 Task: Add a signature Amanda Green containing 'Thank you, Amanda Green' to email address softage.1@softage.net and add a folder Music
Action: Mouse moved to (259, 274)
Screenshot: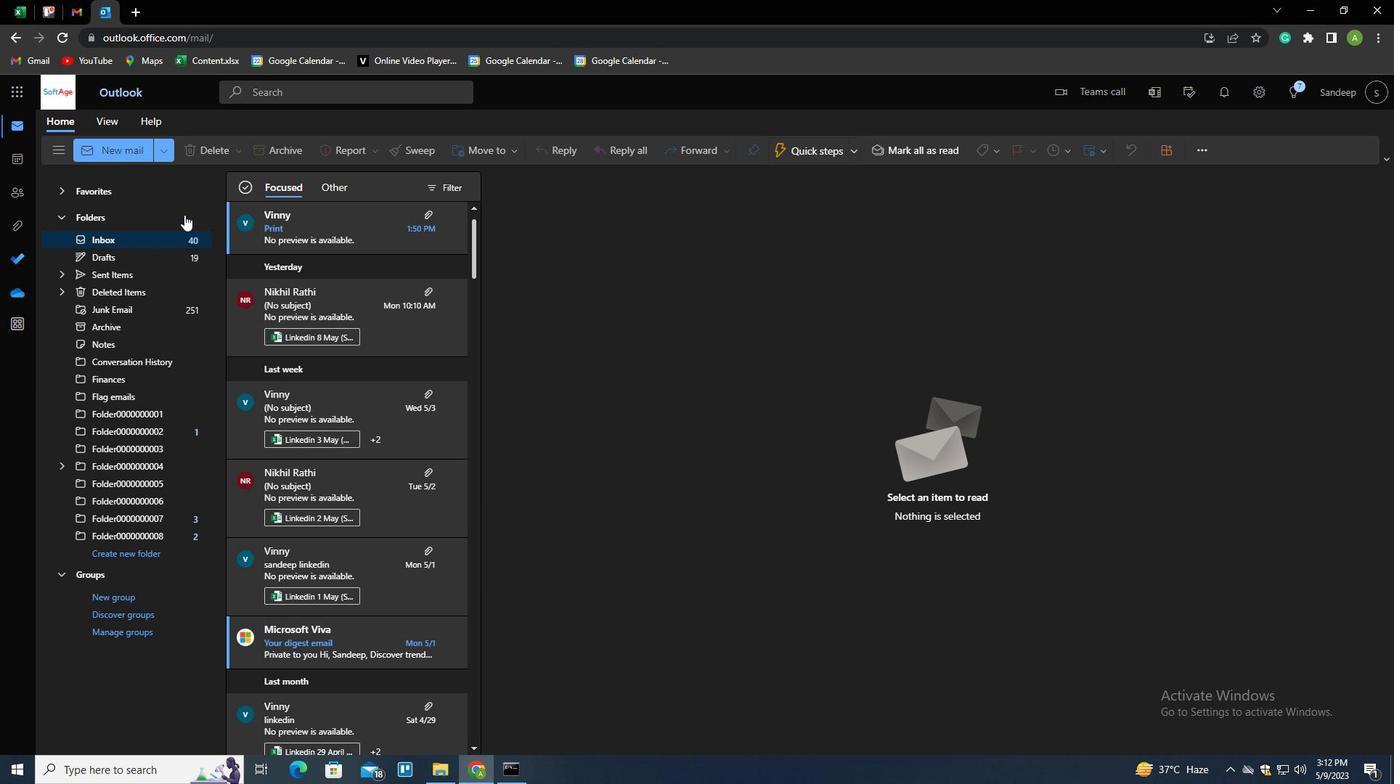 
Action: Key pressed n
Screenshot: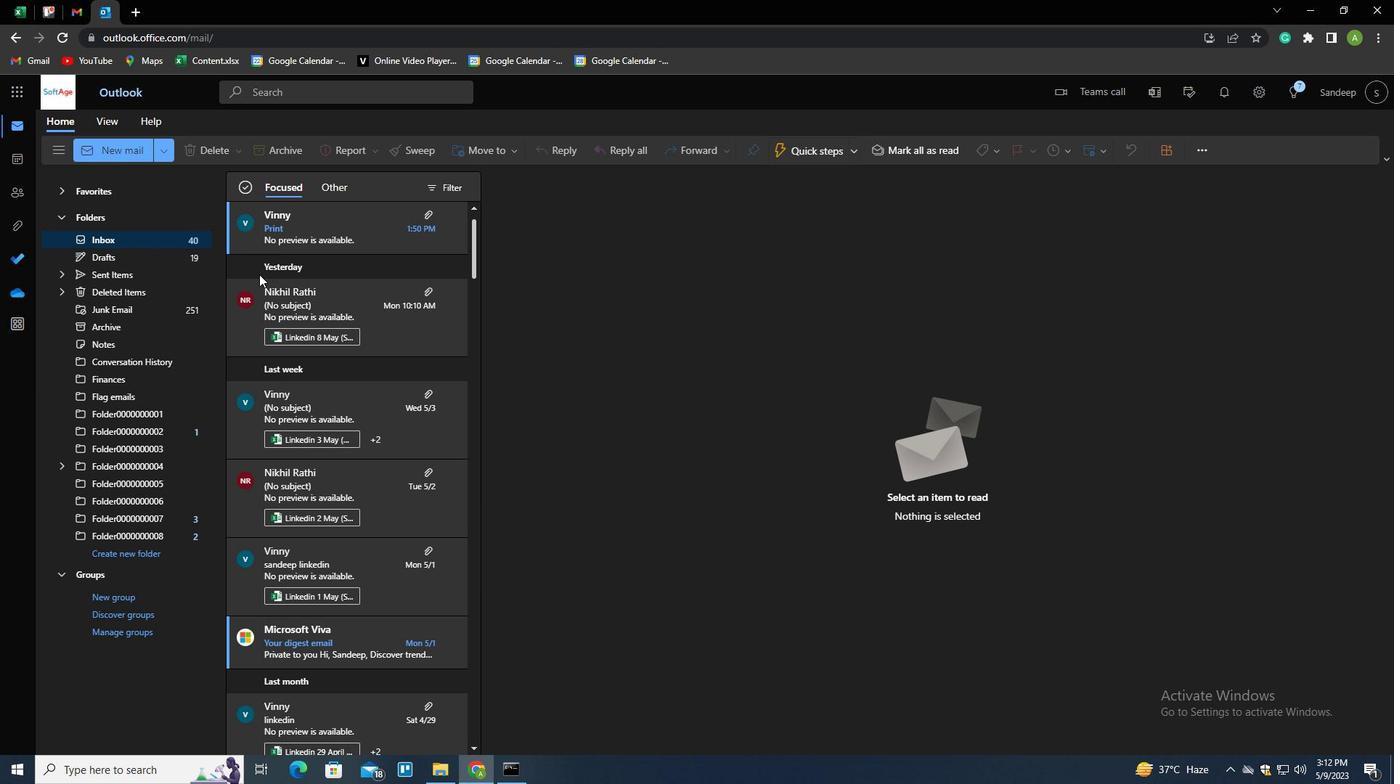 
Action: Mouse moved to (984, 153)
Screenshot: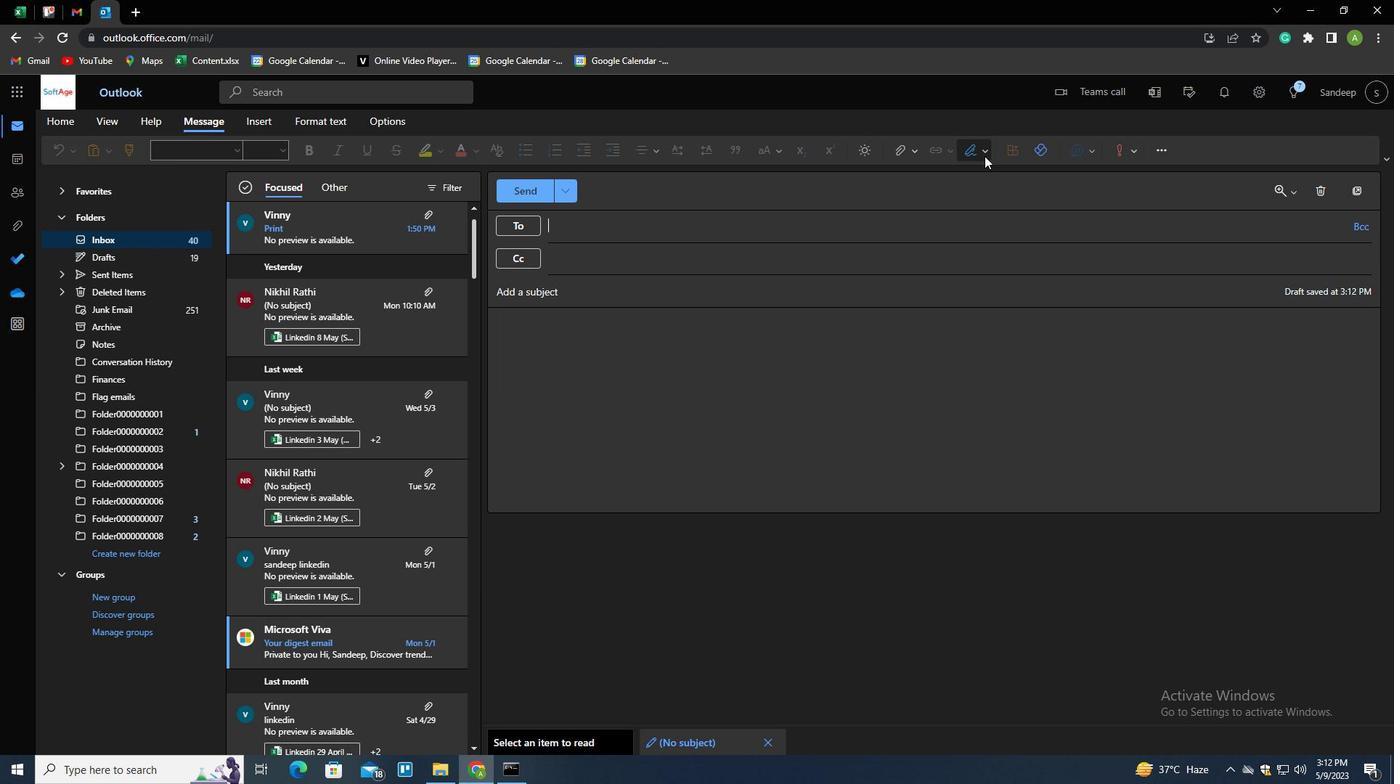 
Action: Mouse pressed left at (984, 153)
Screenshot: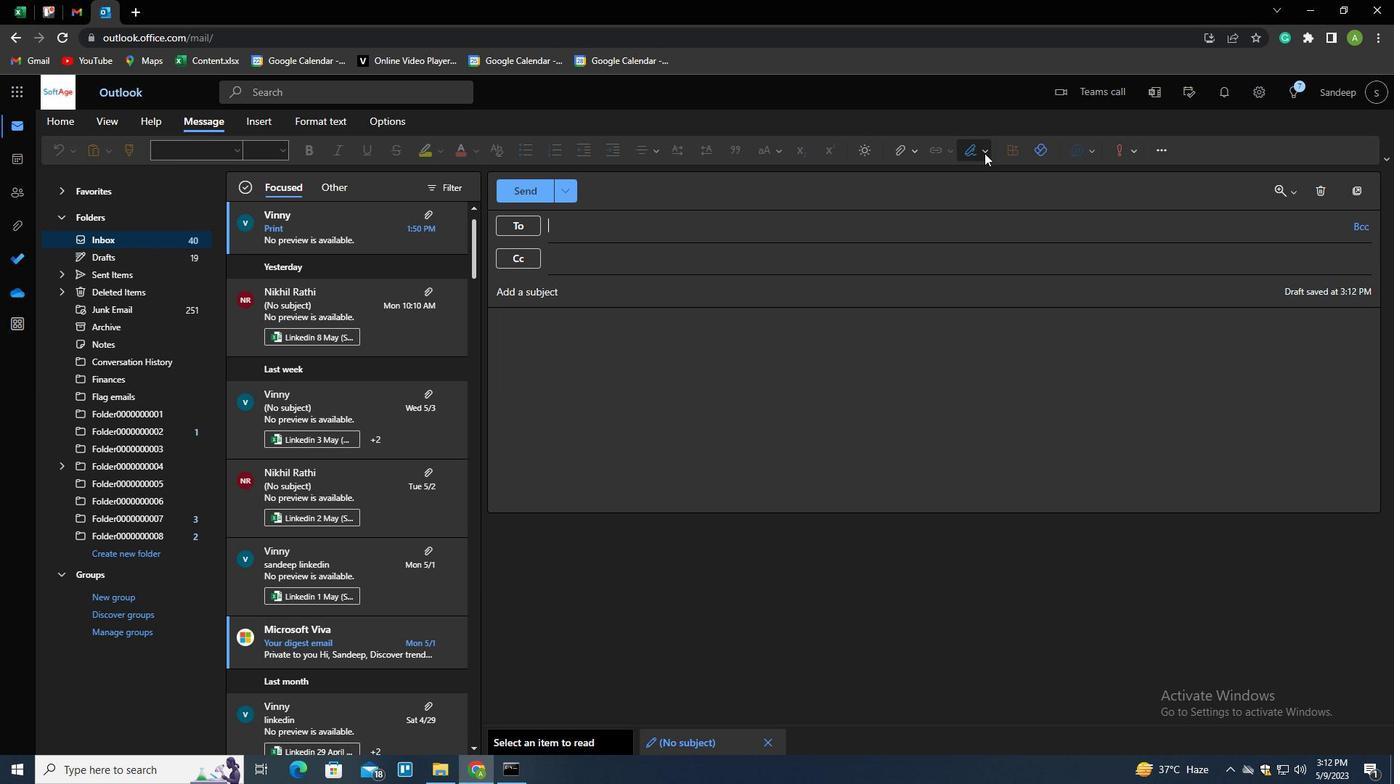 
Action: Mouse moved to (968, 179)
Screenshot: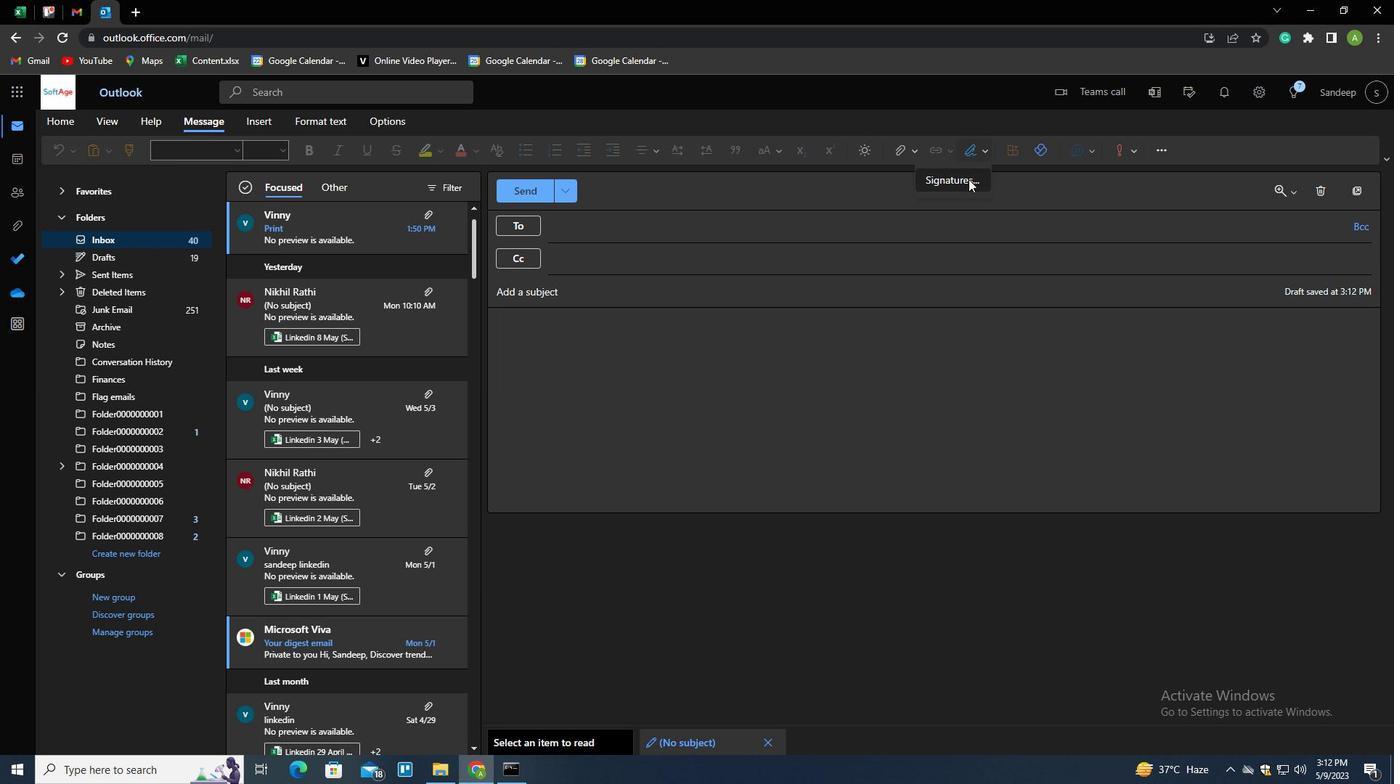 
Action: Mouse pressed left at (968, 179)
Screenshot: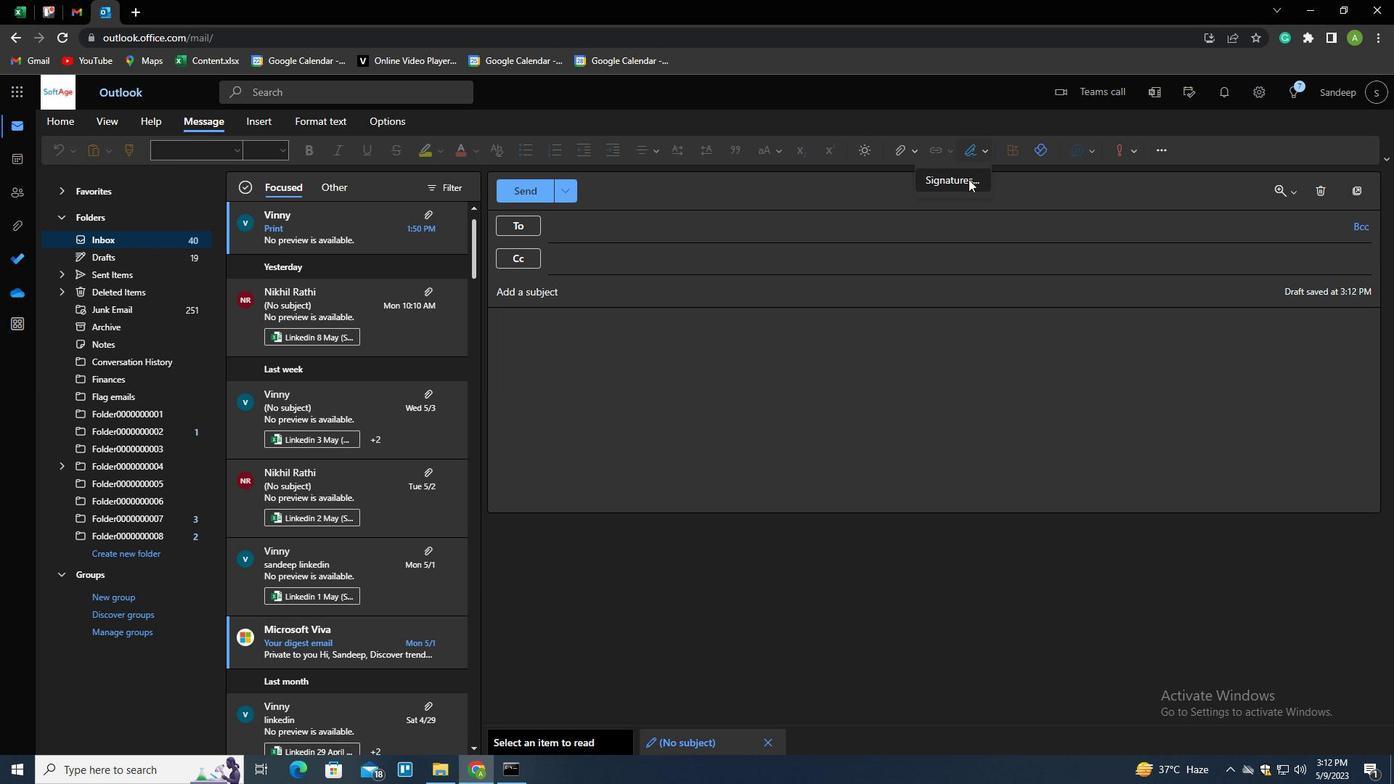 
Action: Mouse moved to (641, 268)
Screenshot: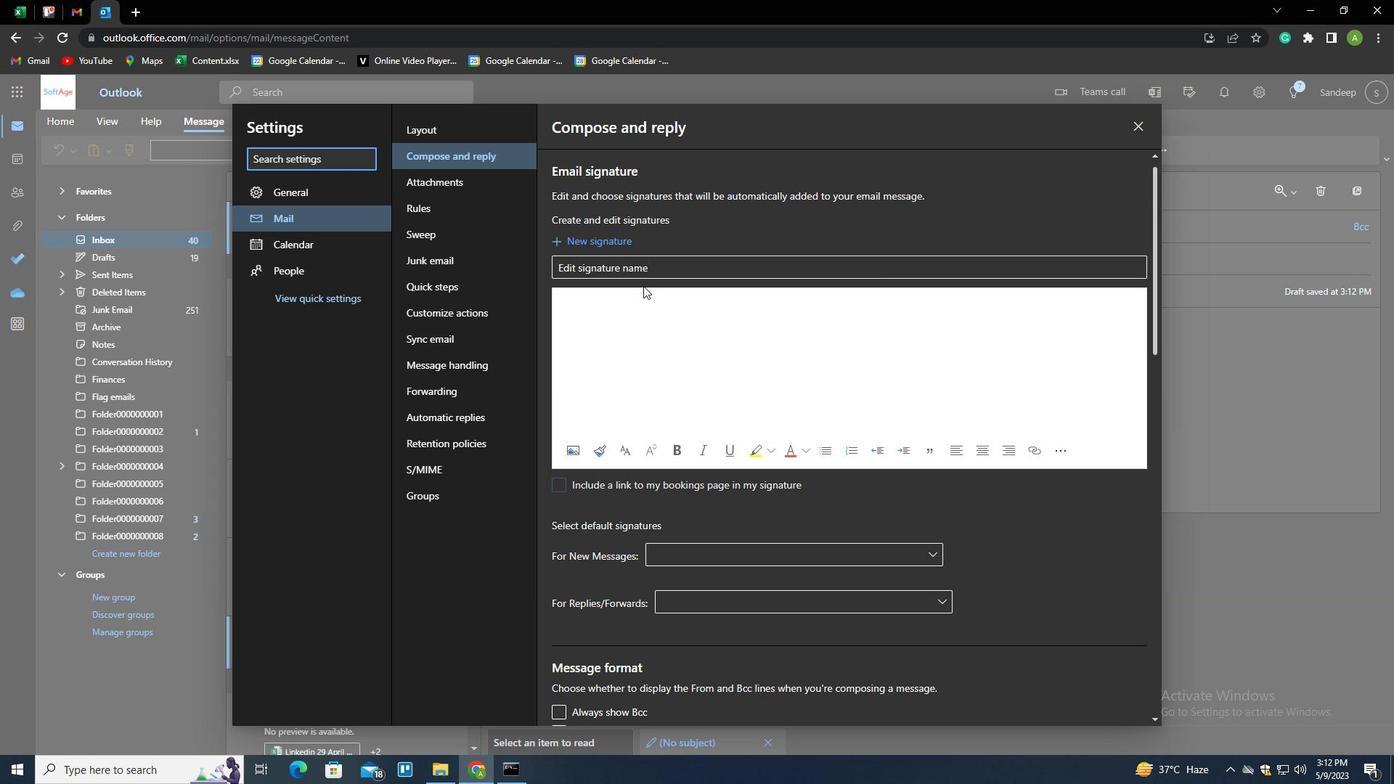 
Action: Mouse pressed left at (641, 268)
Screenshot: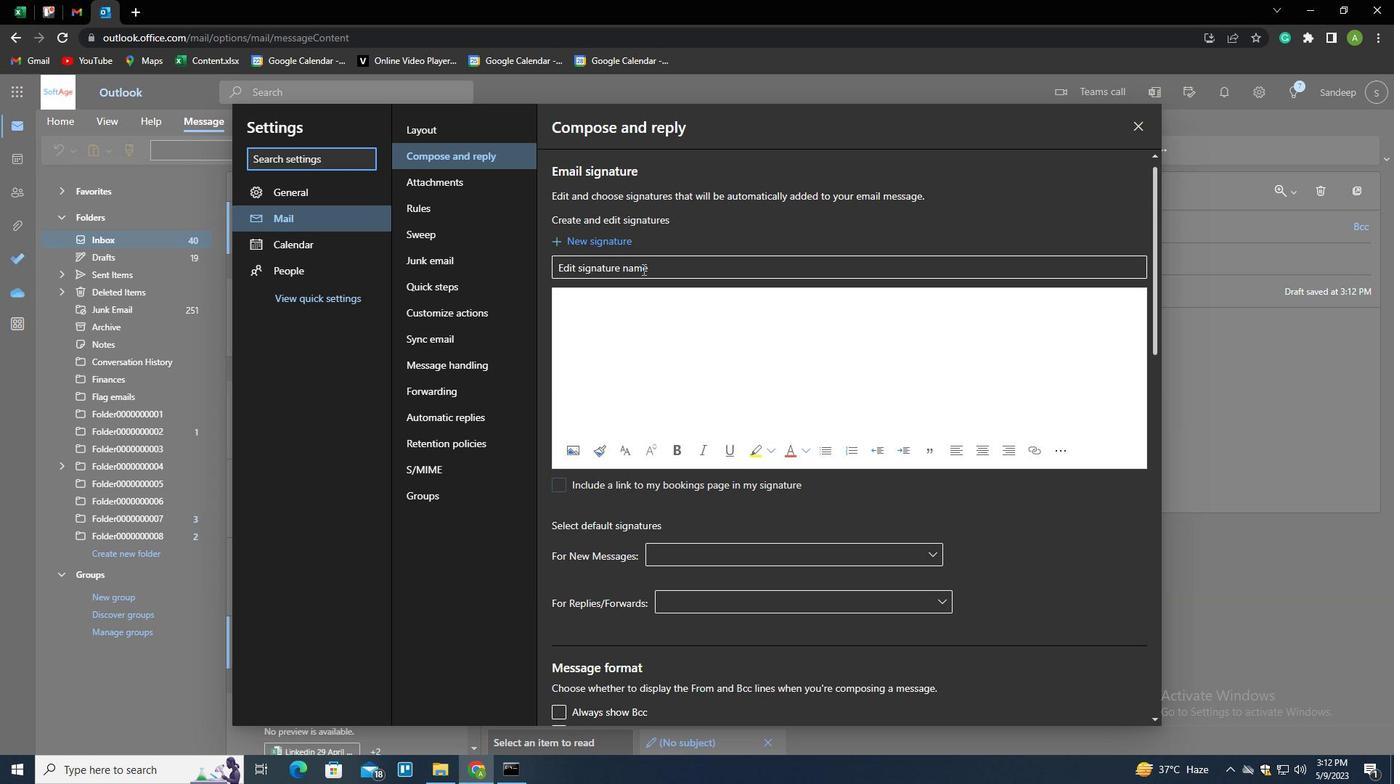 
Action: Key pressed <Key.shift>AMANDA<Key.space><Key.shift><Key.shift><Key.shift><Key.shift>GREEN<Key.tab><Key.shift_r><Key.enter><Key.enter><Key.enter><Key.enter><Key.shift_r><Key.enter><Key.shift>THAK<Key.backspace>NK<Key.space>YOU,<Key.shift_r><Key.enter>"<Key.backspace><Key.backspace><Key.shift_r><Key.enter><Key.shift>AMANDA<Key.space><Key.shift>GREEN
Screenshot: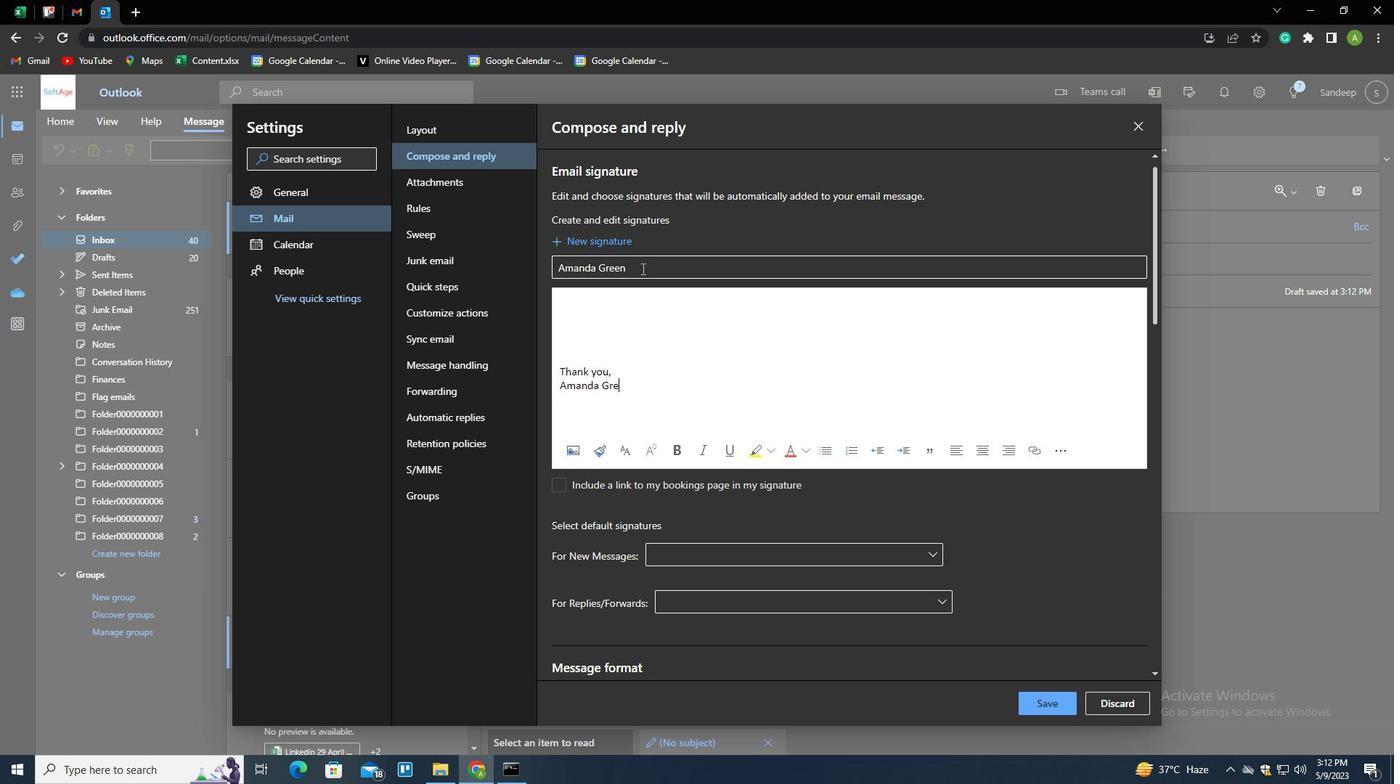 
Action: Mouse moved to (1055, 706)
Screenshot: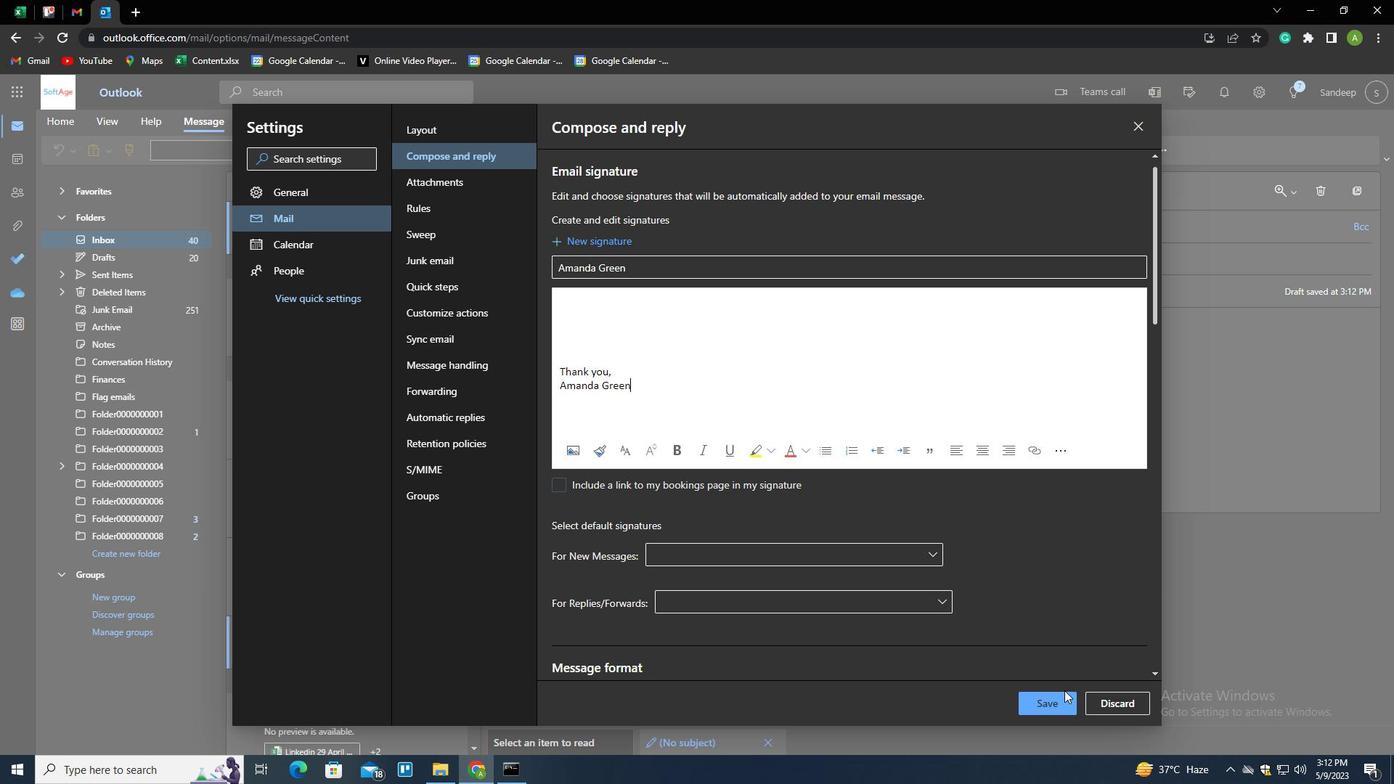 
Action: Mouse pressed left at (1055, 706)
Screenshot: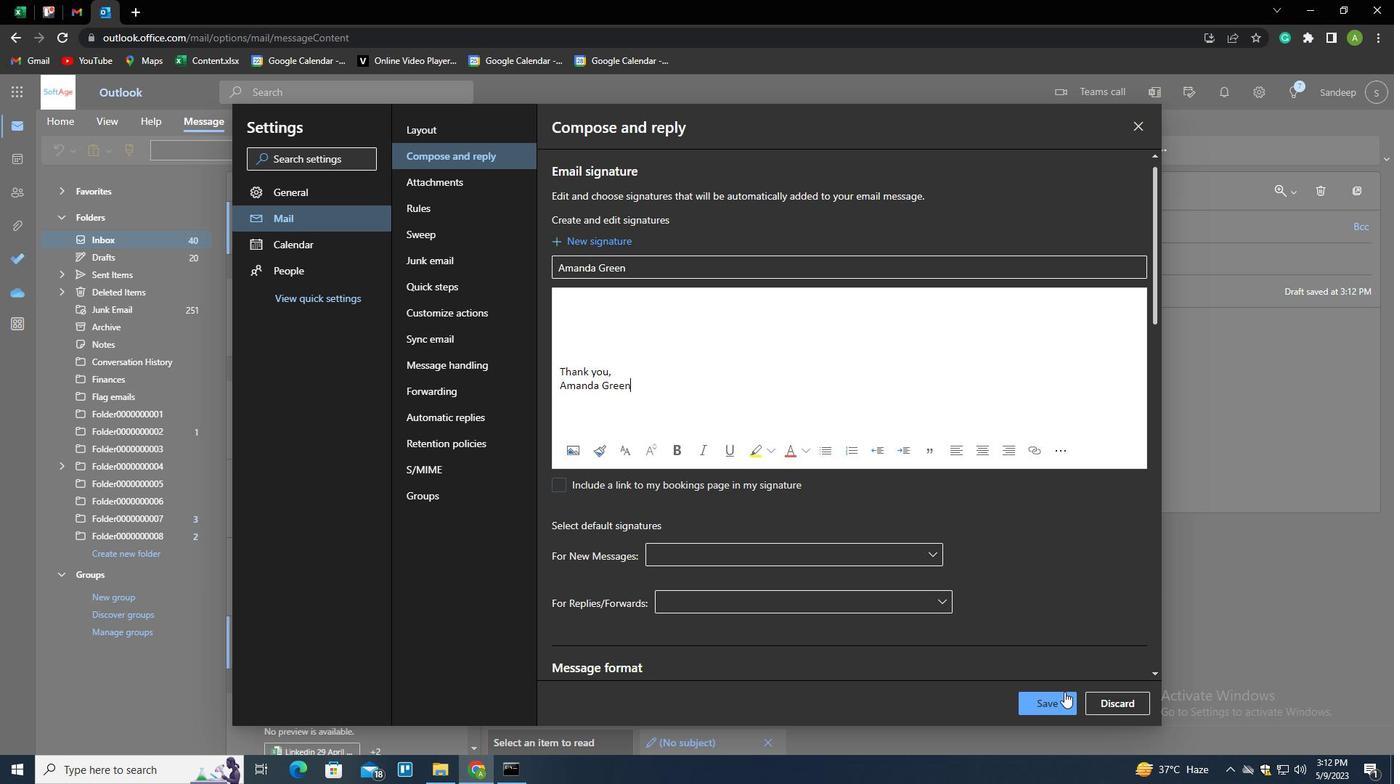
Action: Mouse moved to (1212, 571)
Screenshot: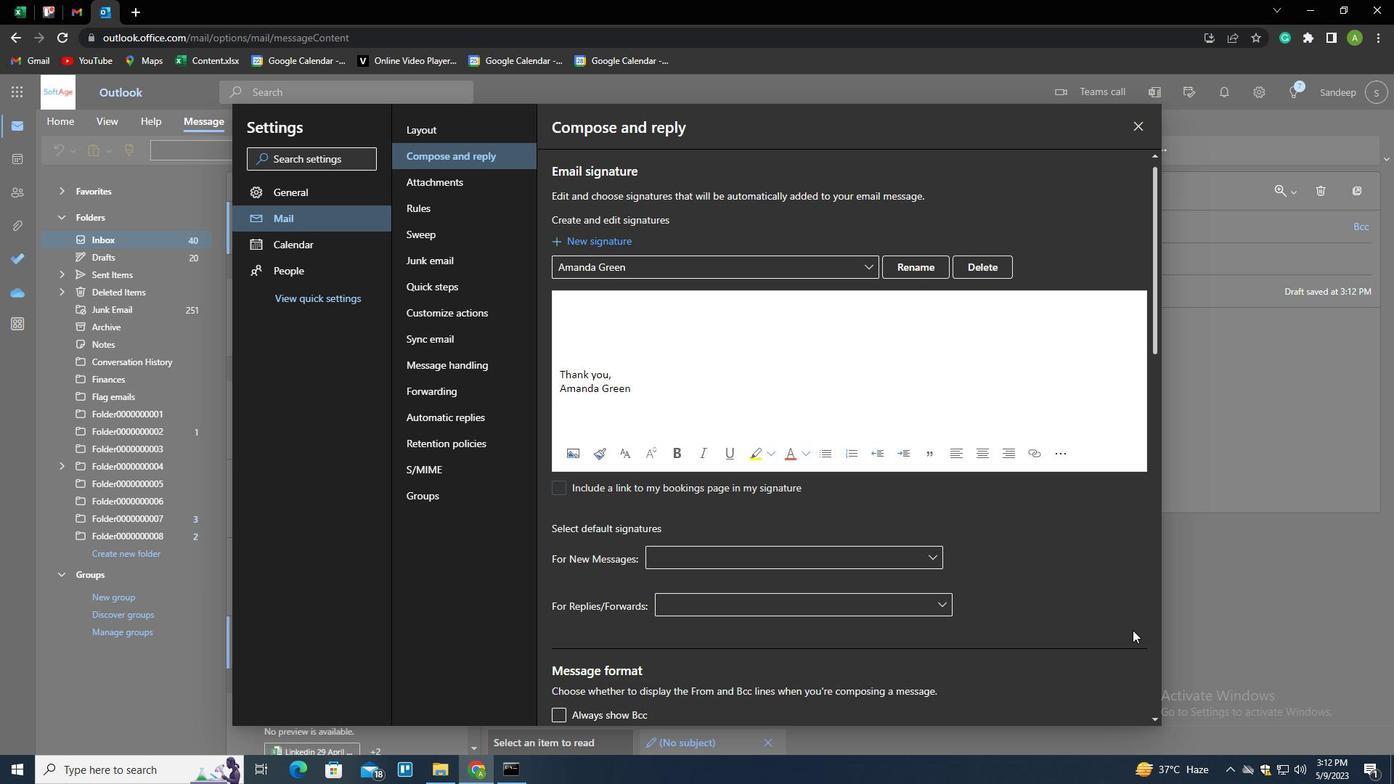 
Action: Mouse pressed left at (1212, 571)
Screenshot: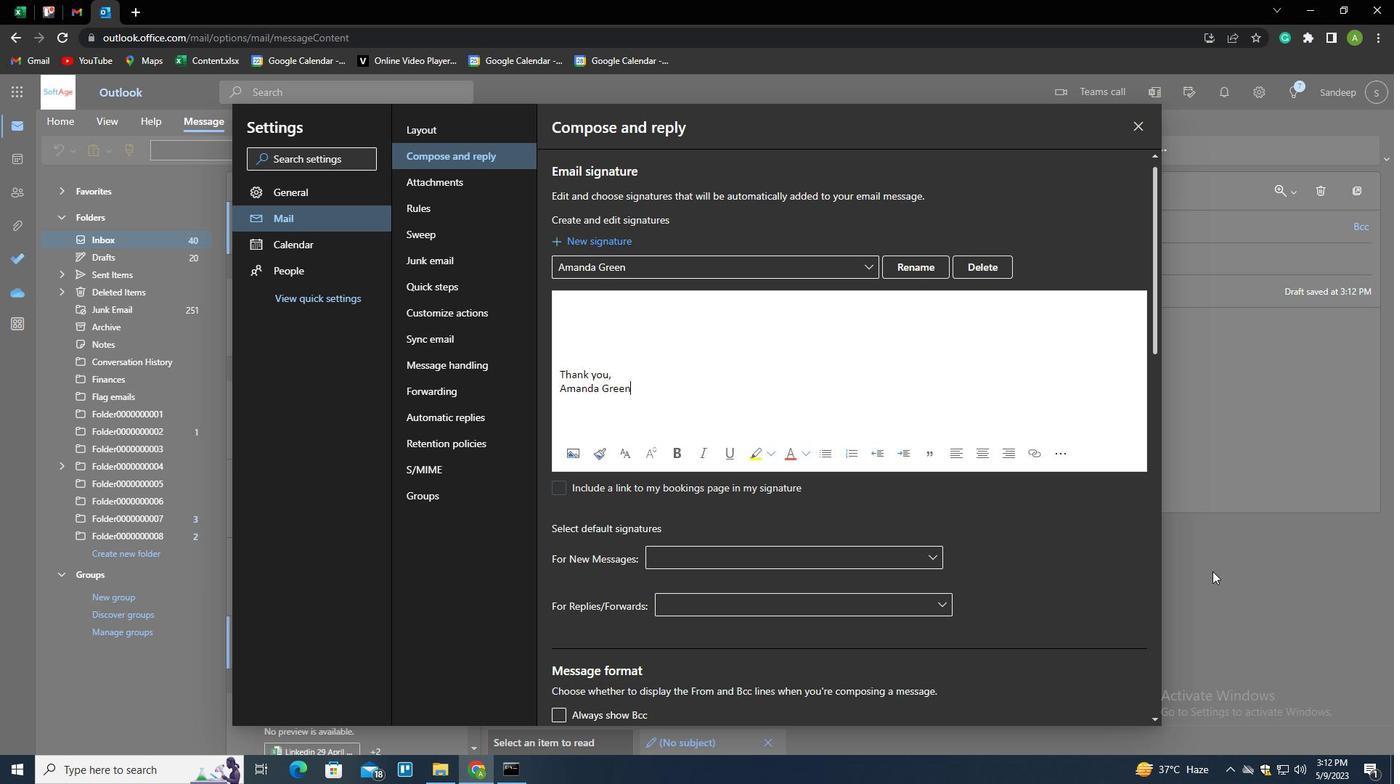 
Action: Mouse moved to (971, 156)
Screenshot: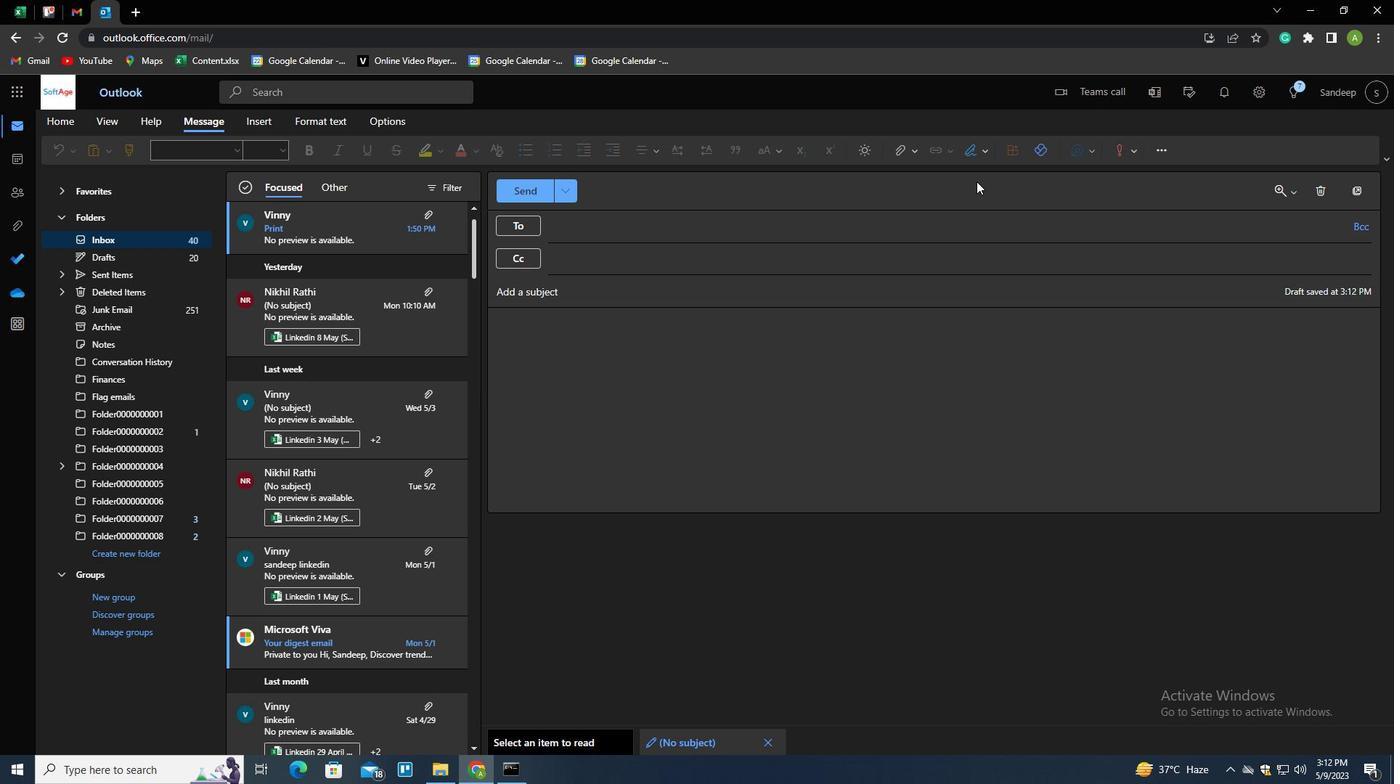 
Action: Mouse pressed left at (971, 156)
Screenshot: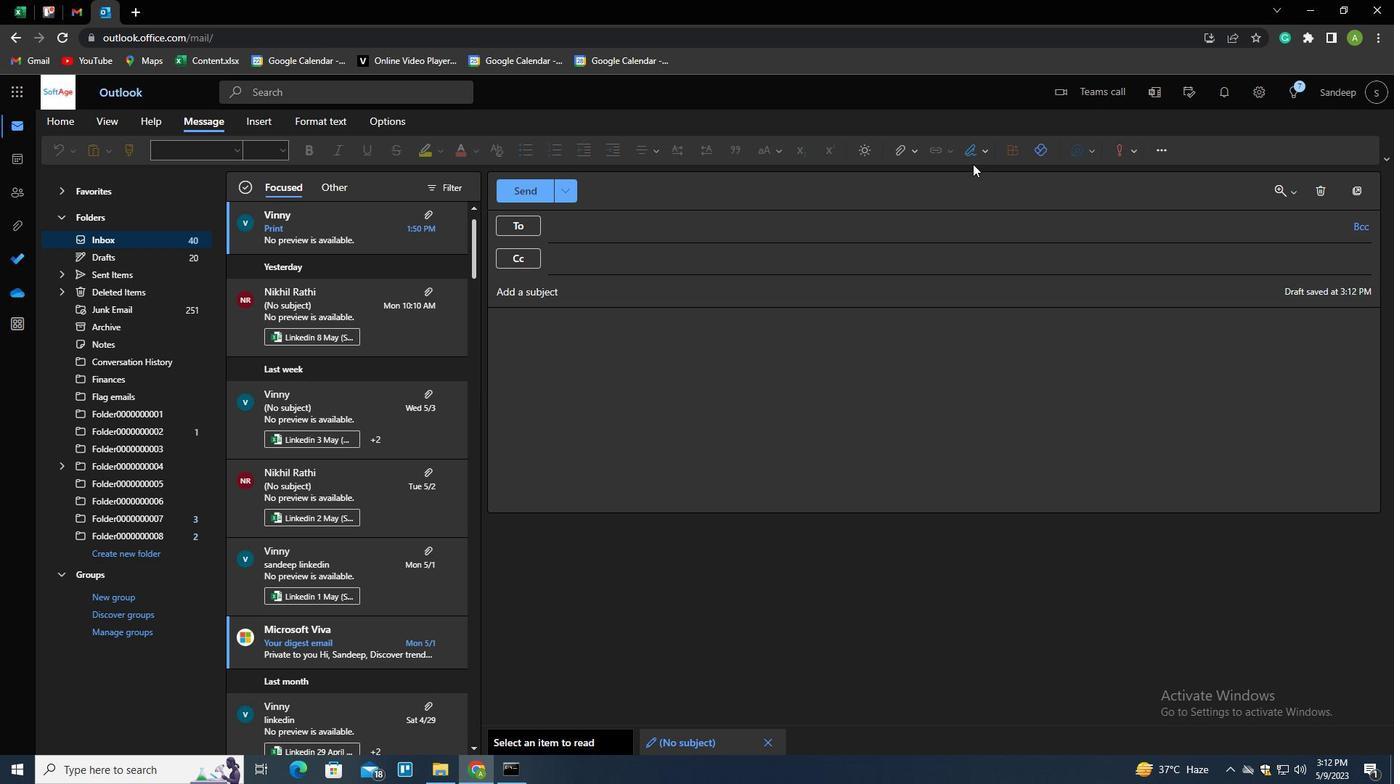 
Action: Mouse moved to (962, 177)
Screenshot: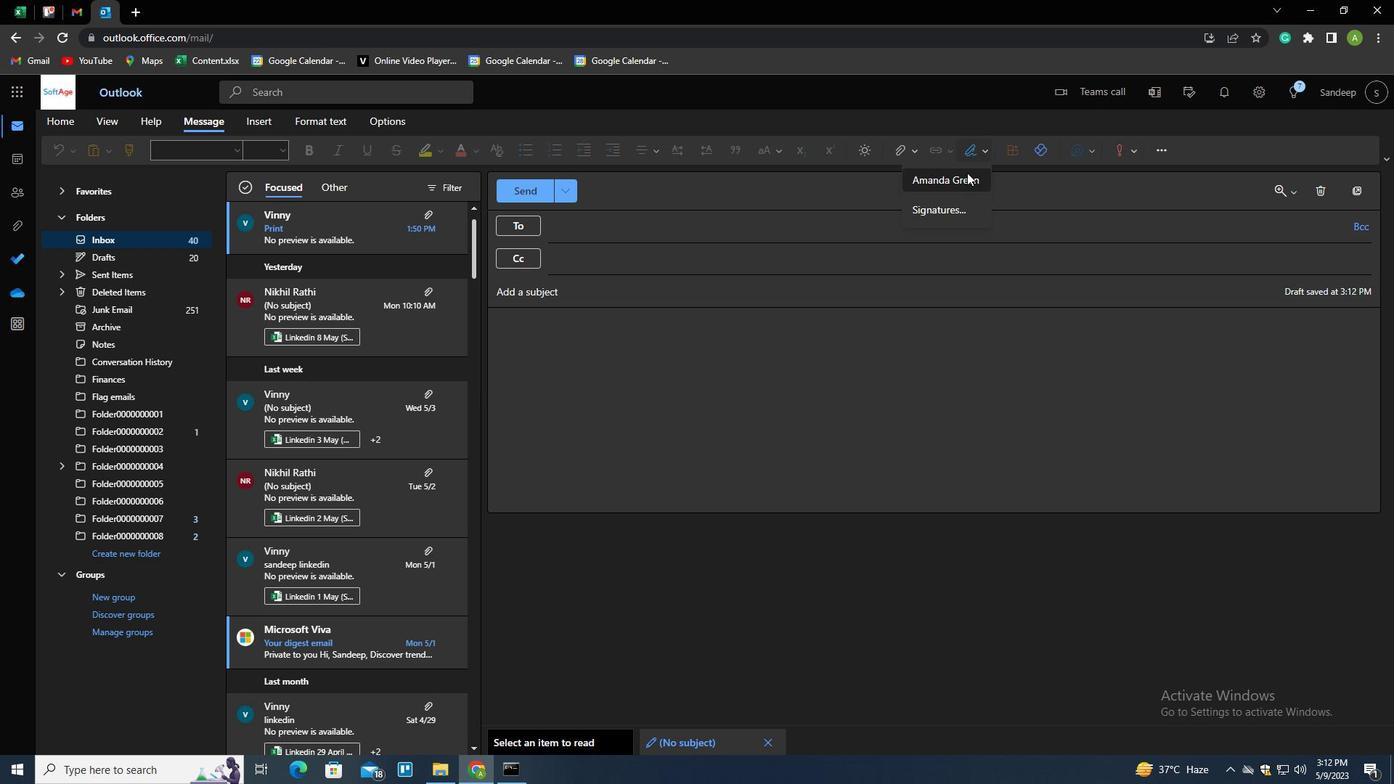
Action: Mouse pressed left at (962, 177)
Screenshot: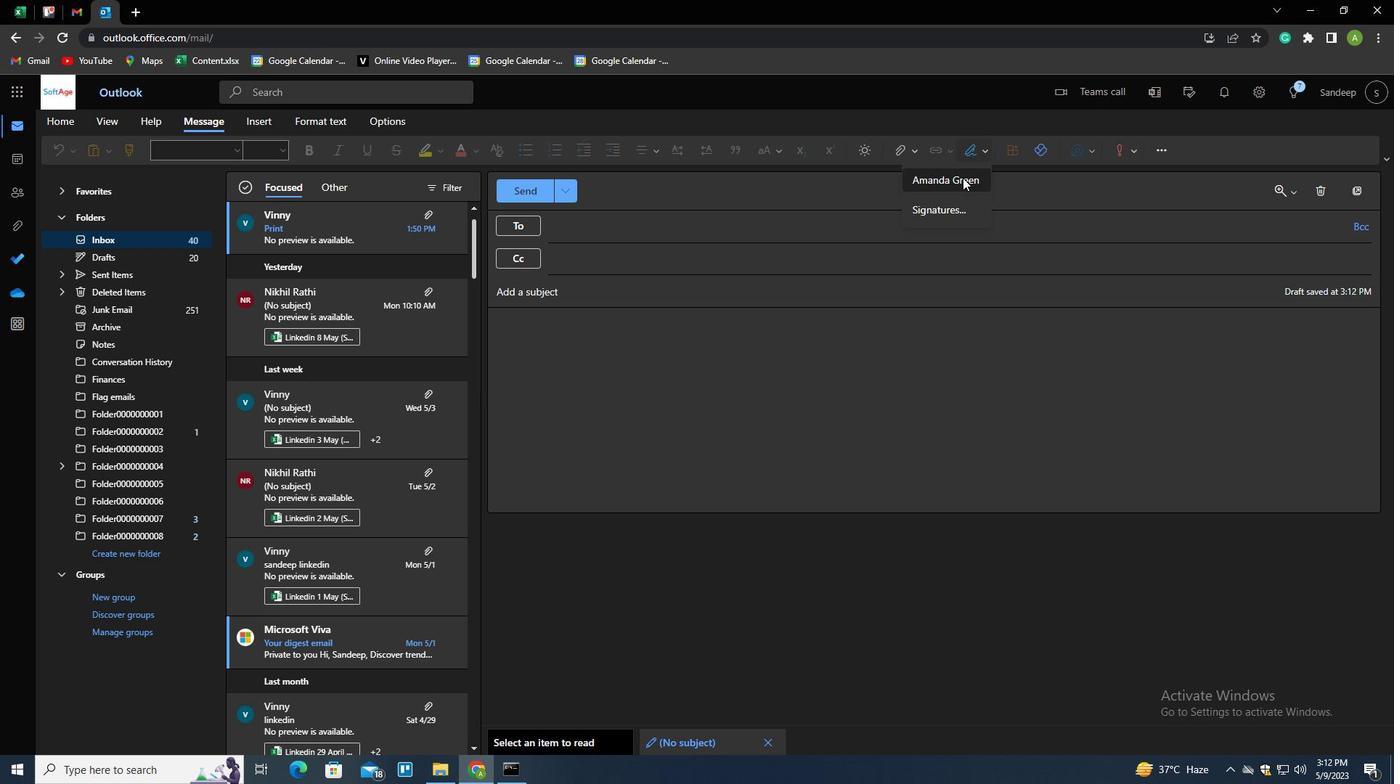 
Action: Mouse moved to (116, 549)
Screenshot: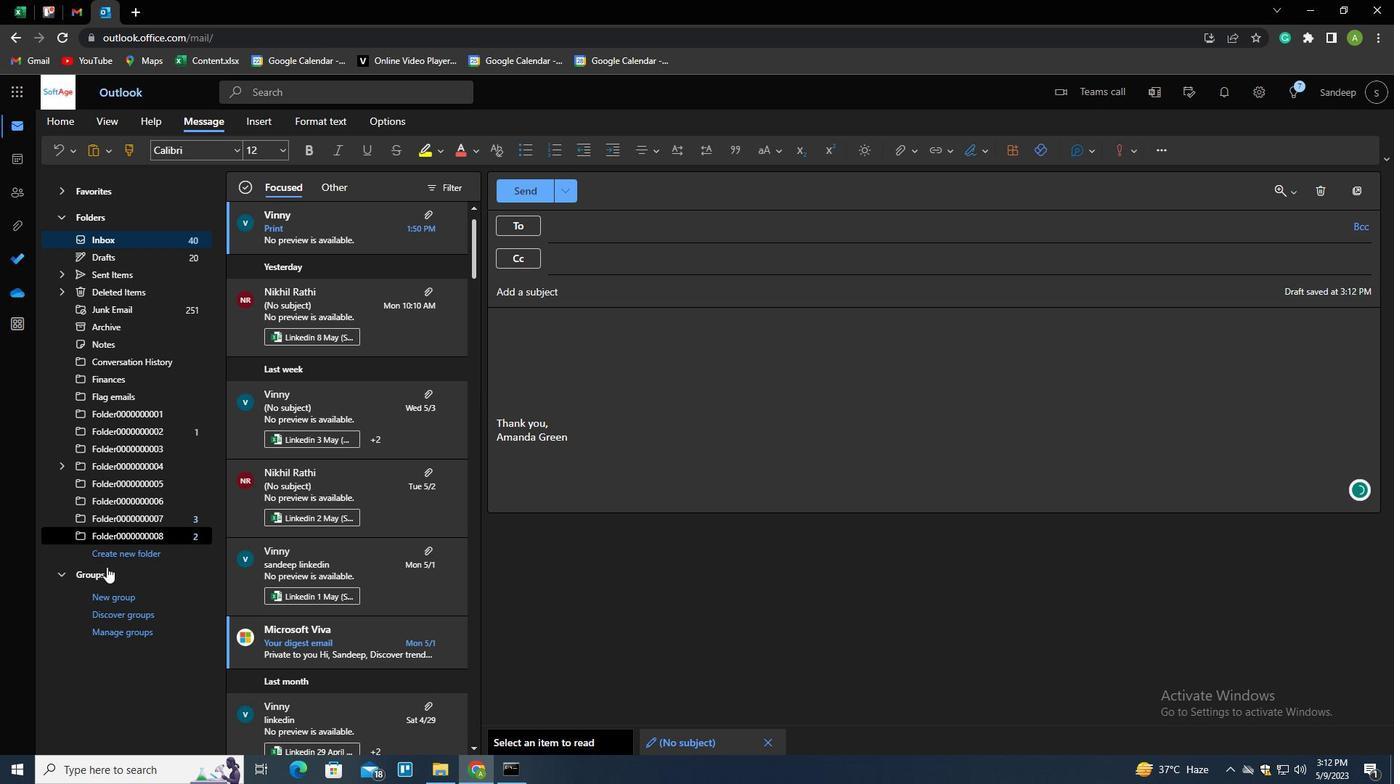 
Action: Mouse pressed left at (116, 549)
Screenshot: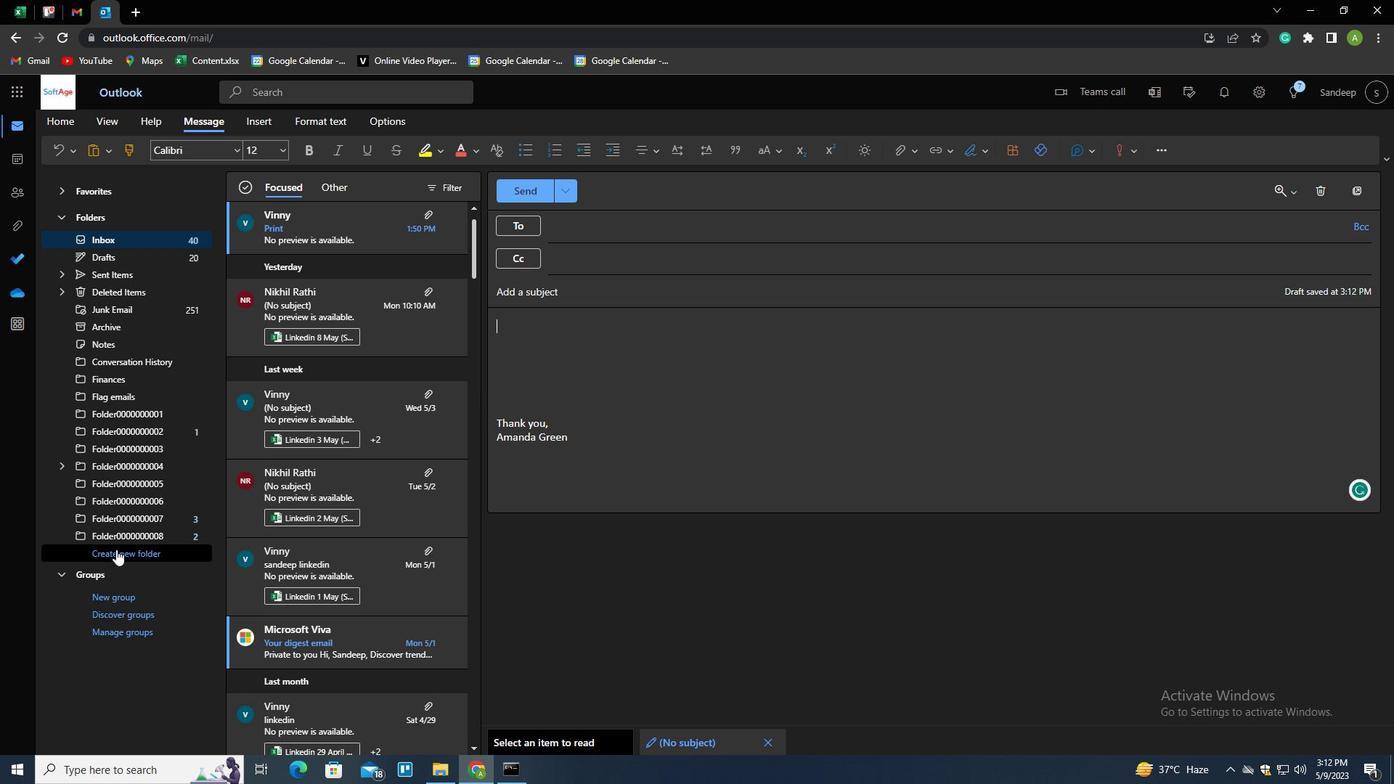 
Action: Mouse moved to (116, 549)
Screenshot: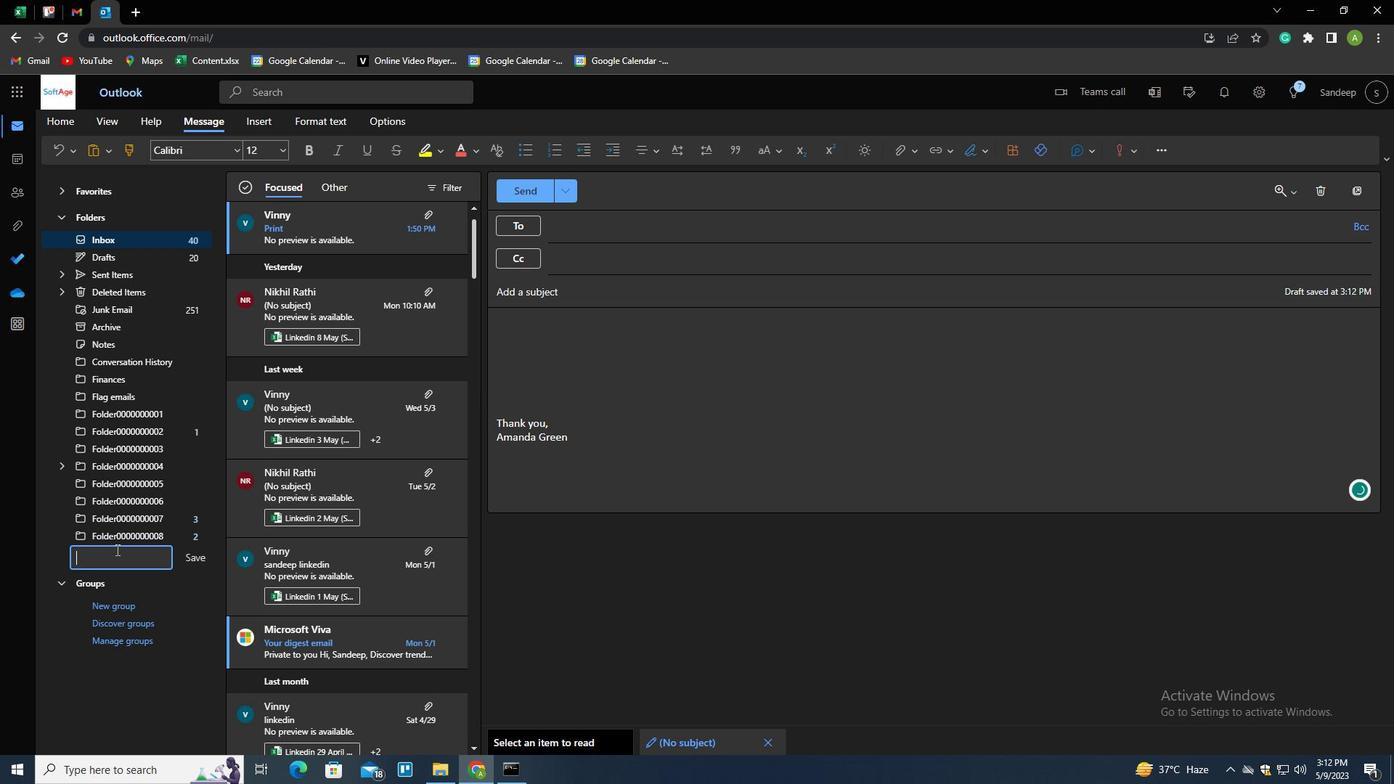 
Action: Key pressed <Key.shift>MUSIC<Key.enter>
Screenshot: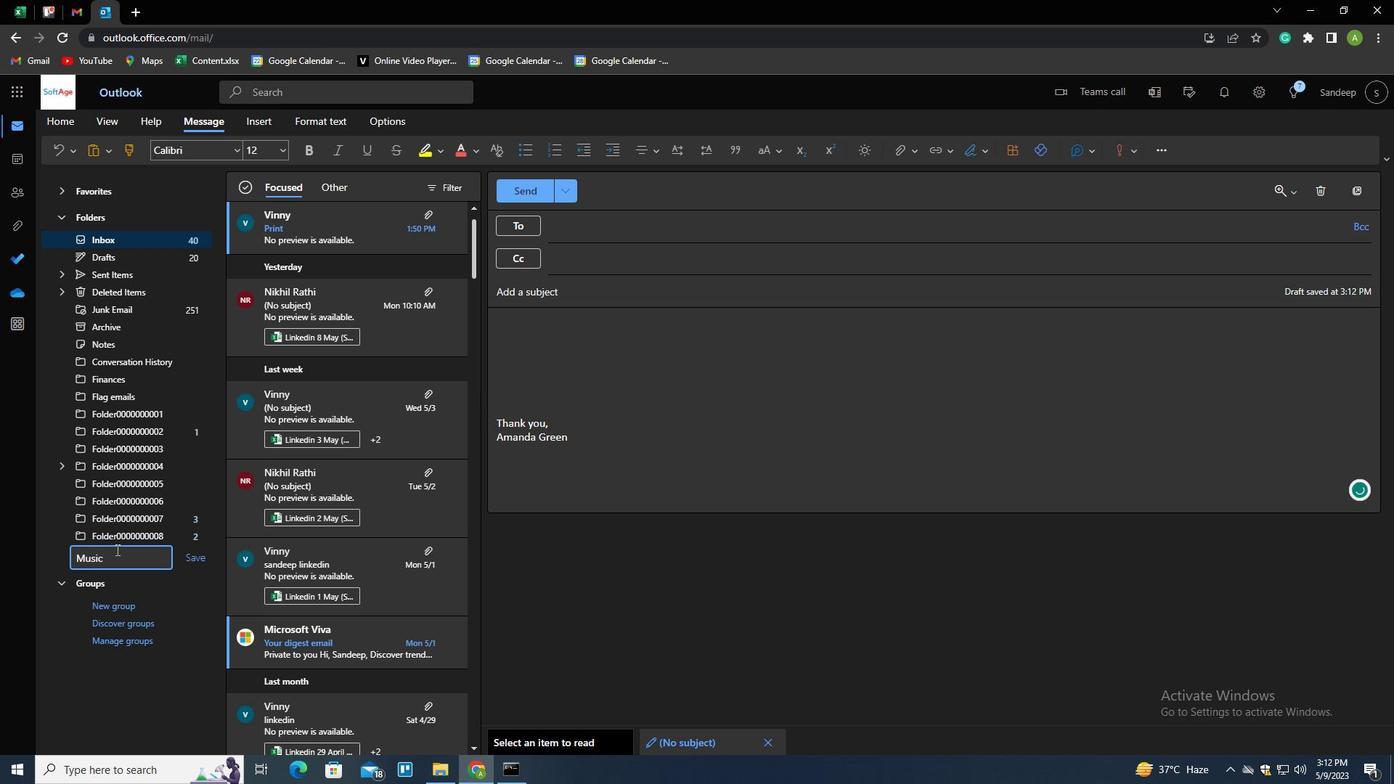 
